 Task: Schedule a 60-minute meeting to discuss market trends and analysis.
Action: Mouse pressed left at (87, 143)
Screenshot: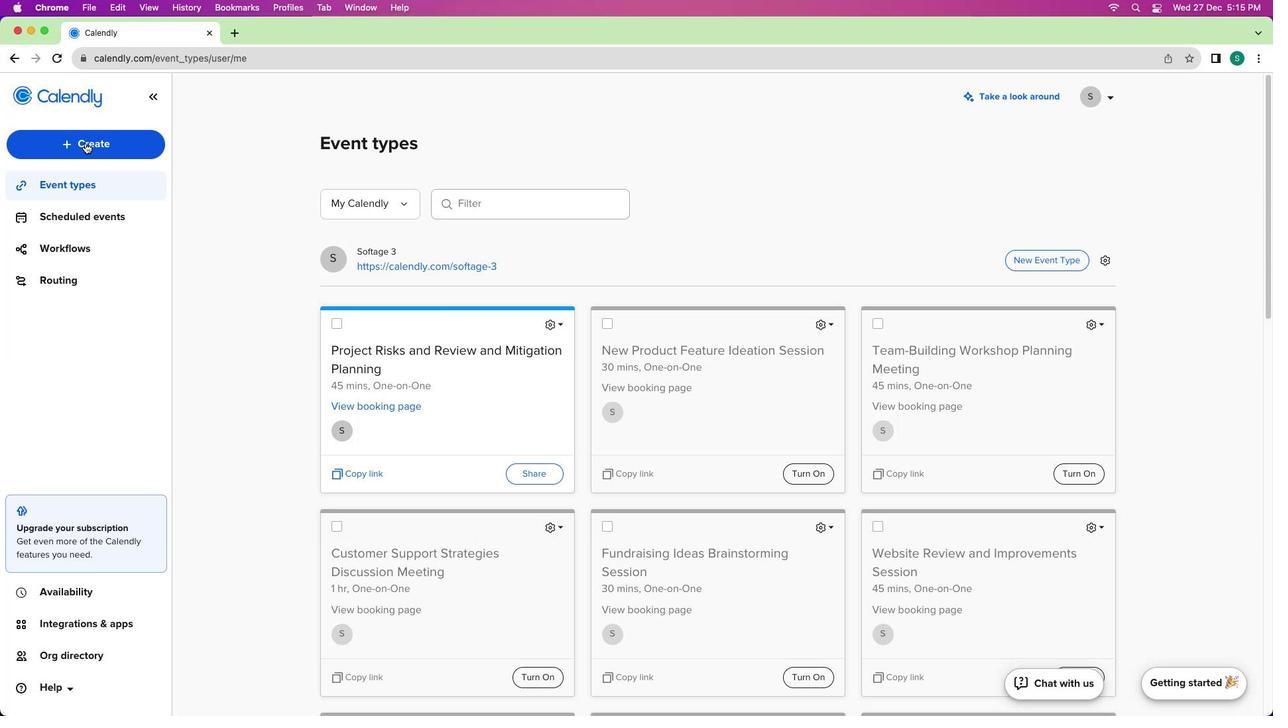 
Action: Mouse moved to (84, 143)
Screenshot: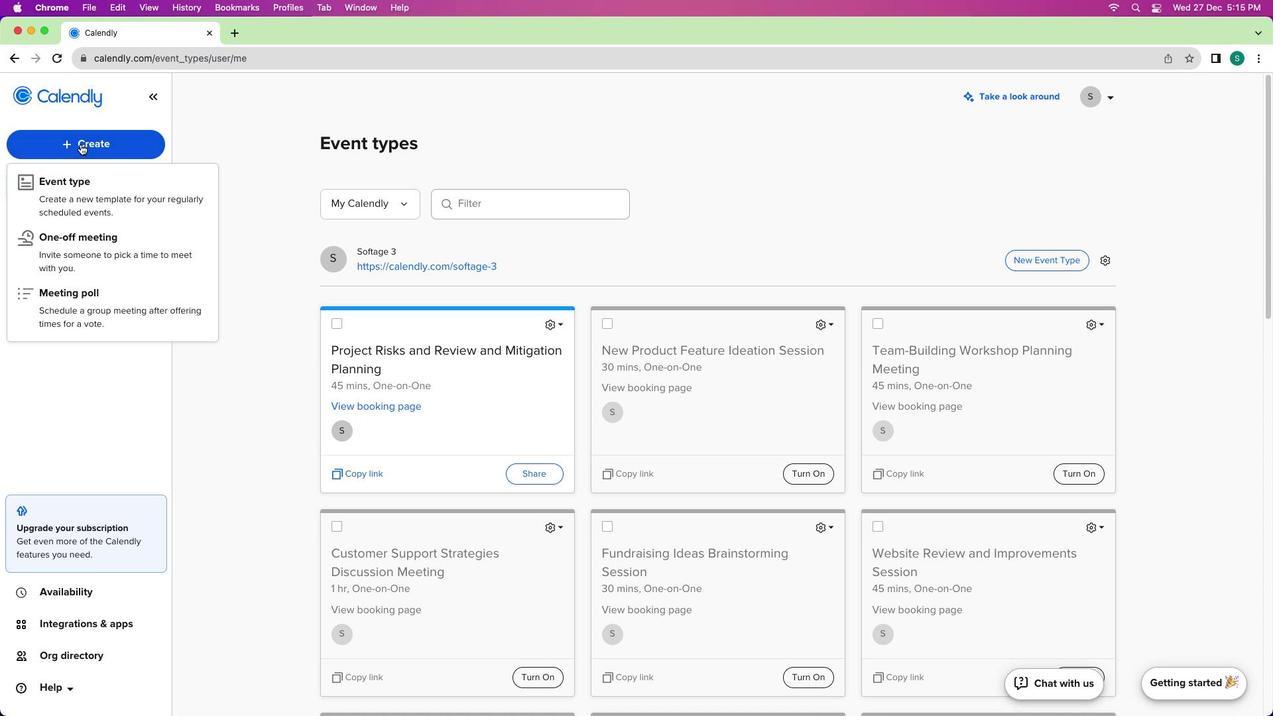 
Action: Mouse pressed left at (84, 143)
Screenshot: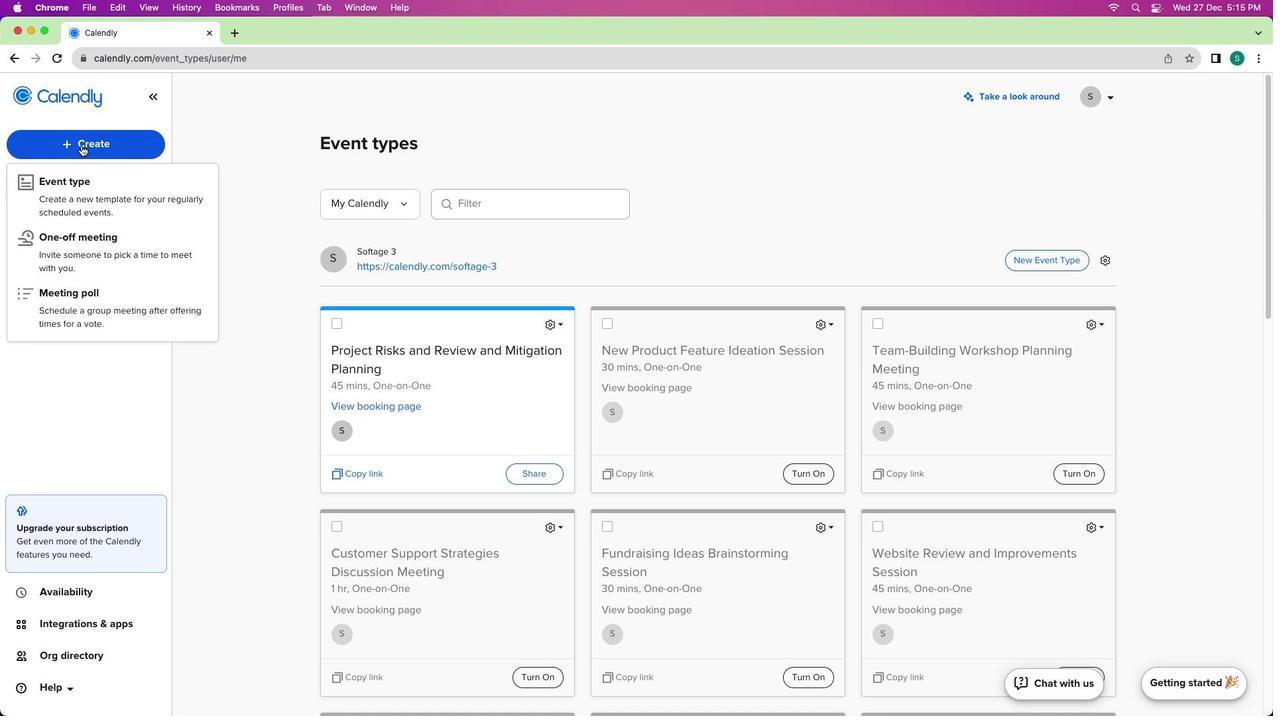 
Action: Mouse moved to (59, 207)
Screenshot: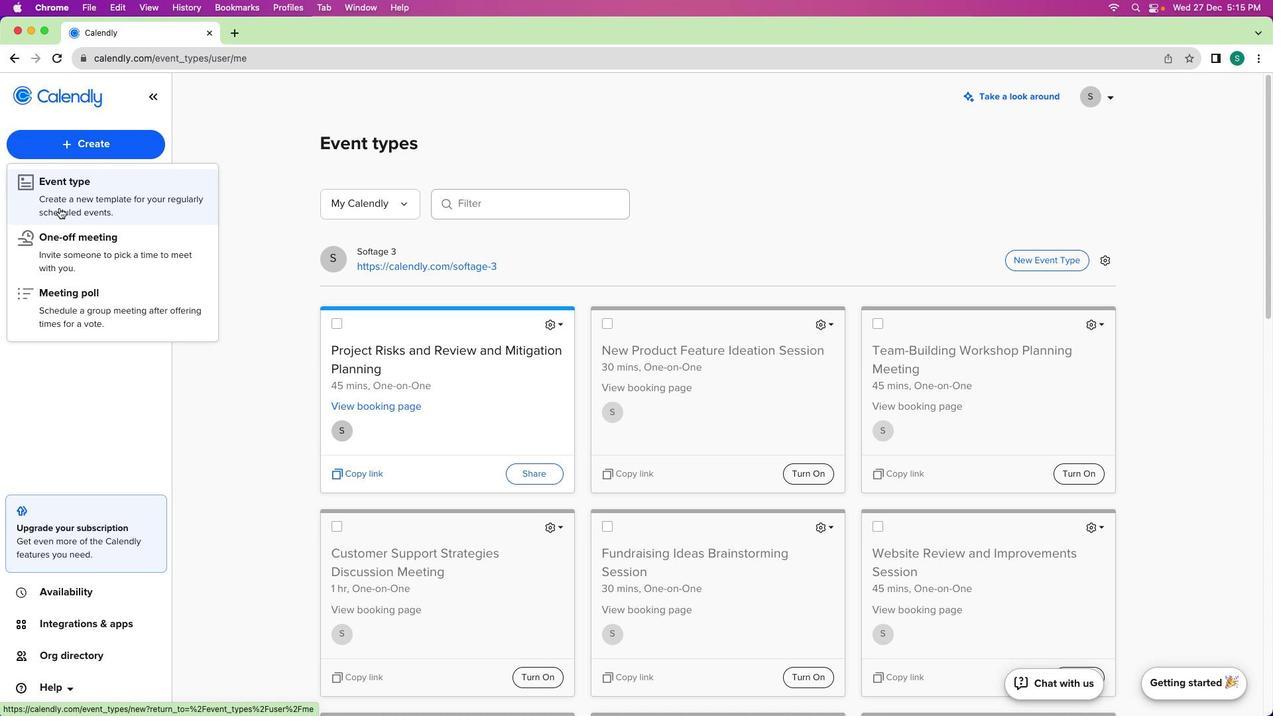 
Action: Mouse pressed left at (59, 207)
Screenshot: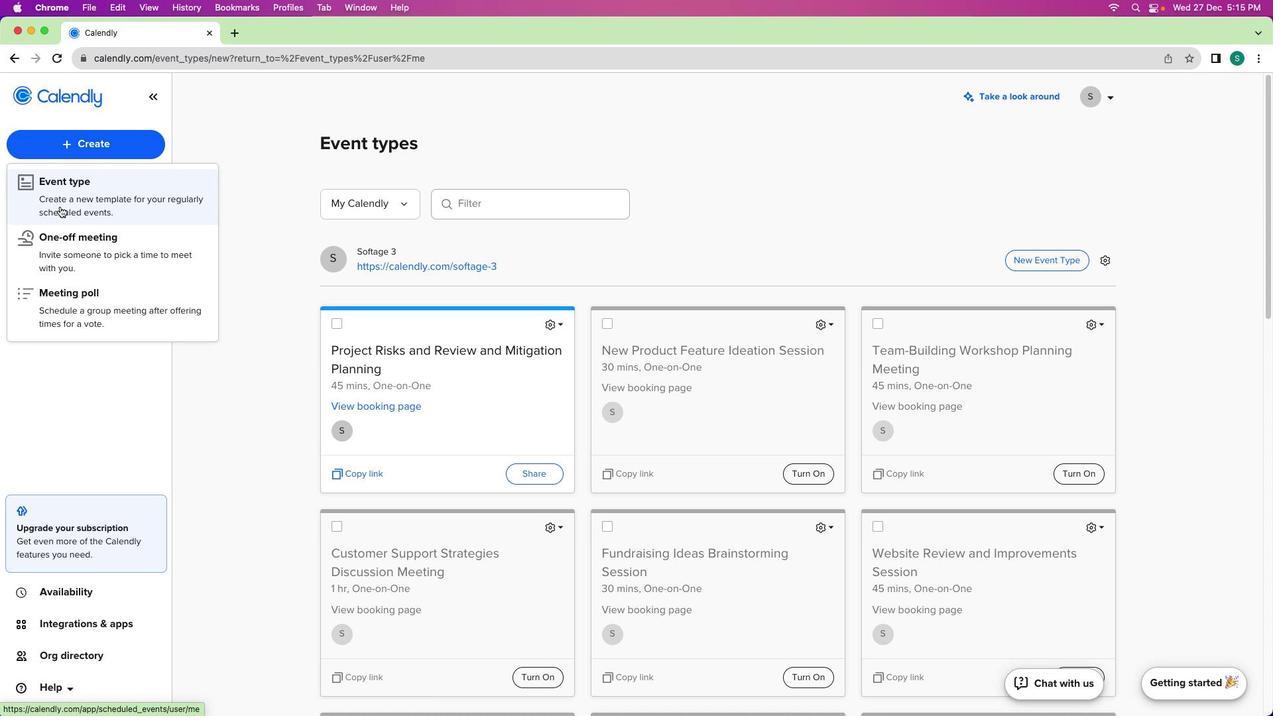 
Action: Mouse moved to (489, 249)
Screenshot: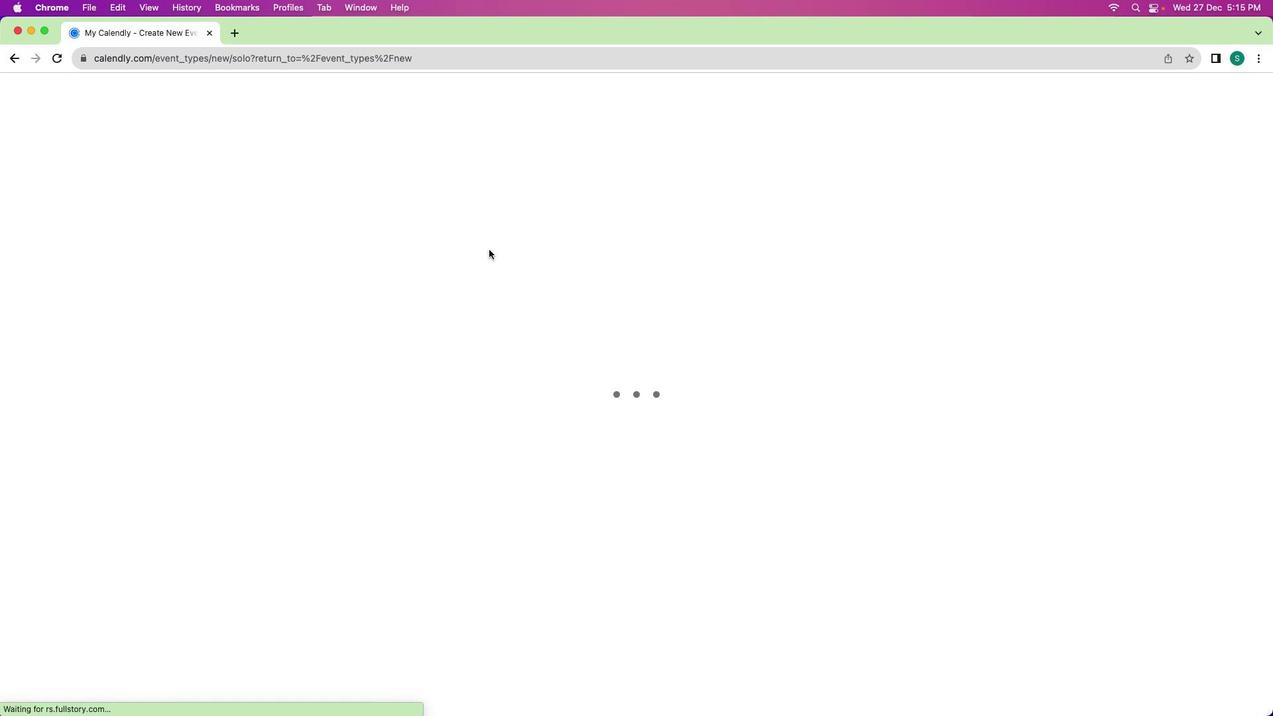 
Action: Mouse pressed left at (489, 249)
Screenshot: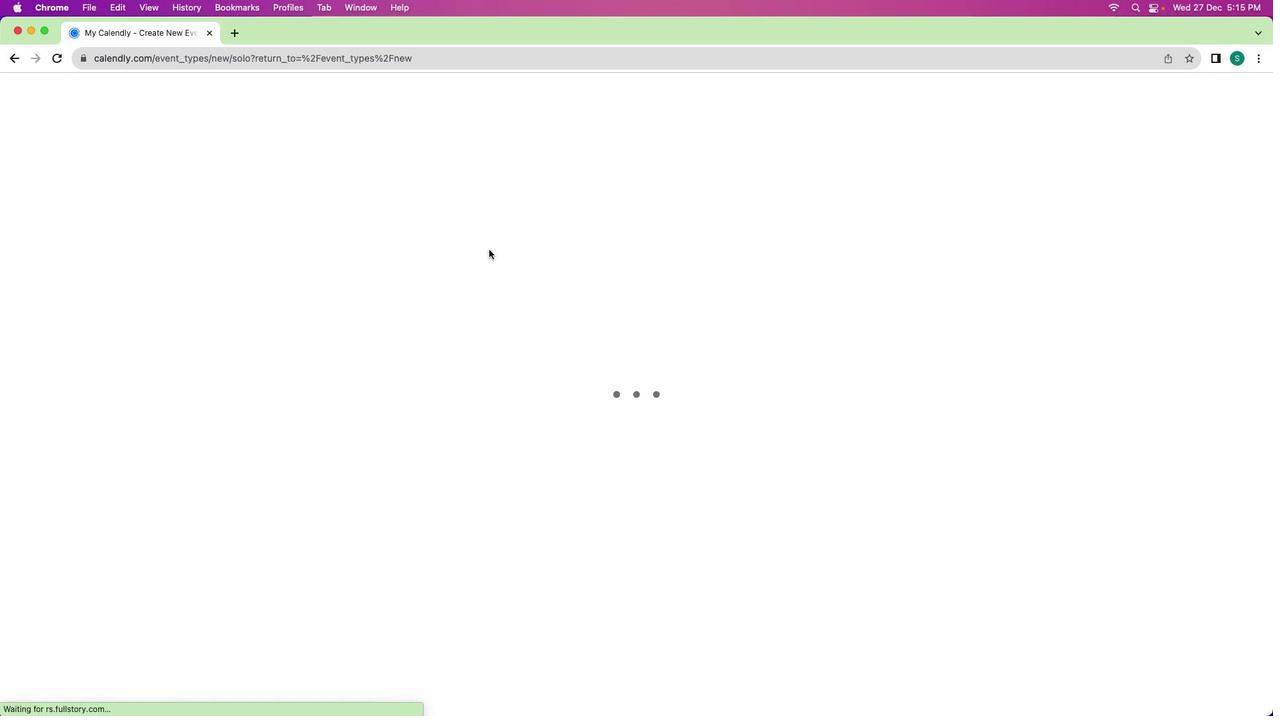 
Action: Mouse moved to (23, 207)
Screenshot: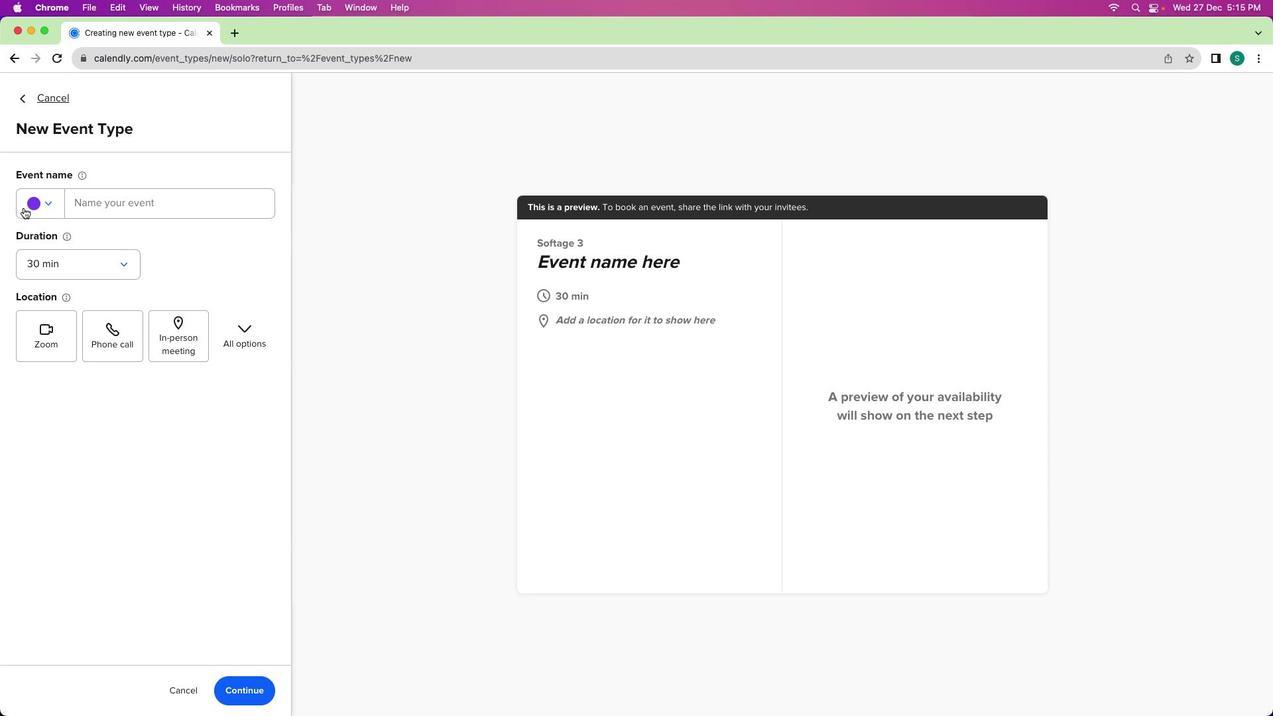 
Action: Mouse pressed left at (23, 207)
Screenshot: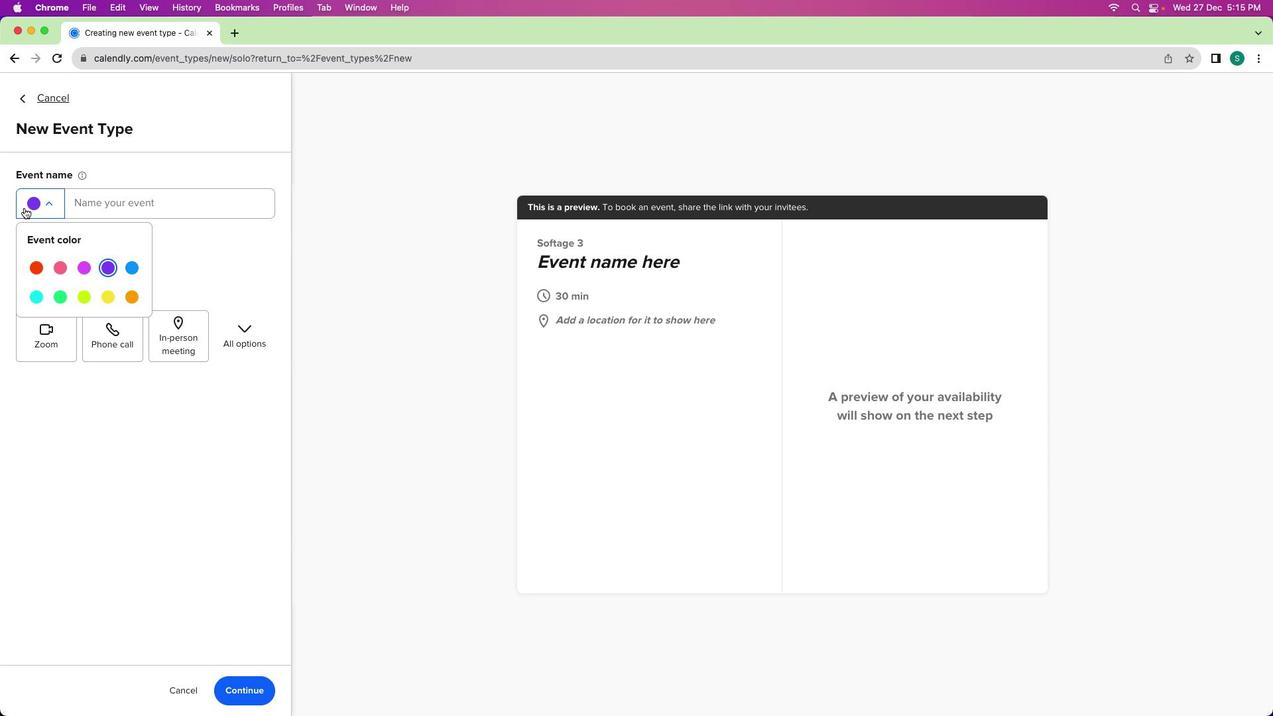 
Action: Mouse moved to (31, 294)
Screenshot: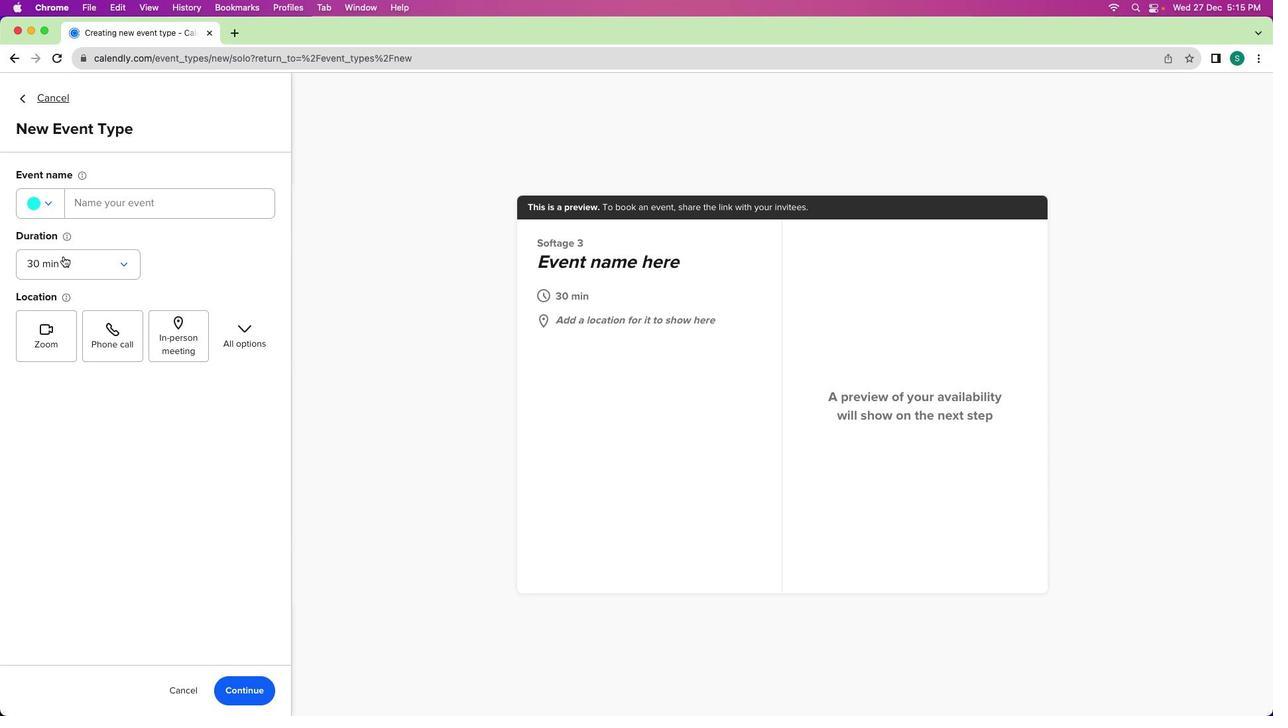 
Action: Mouse pressed left at (31, 294)
Screenshot: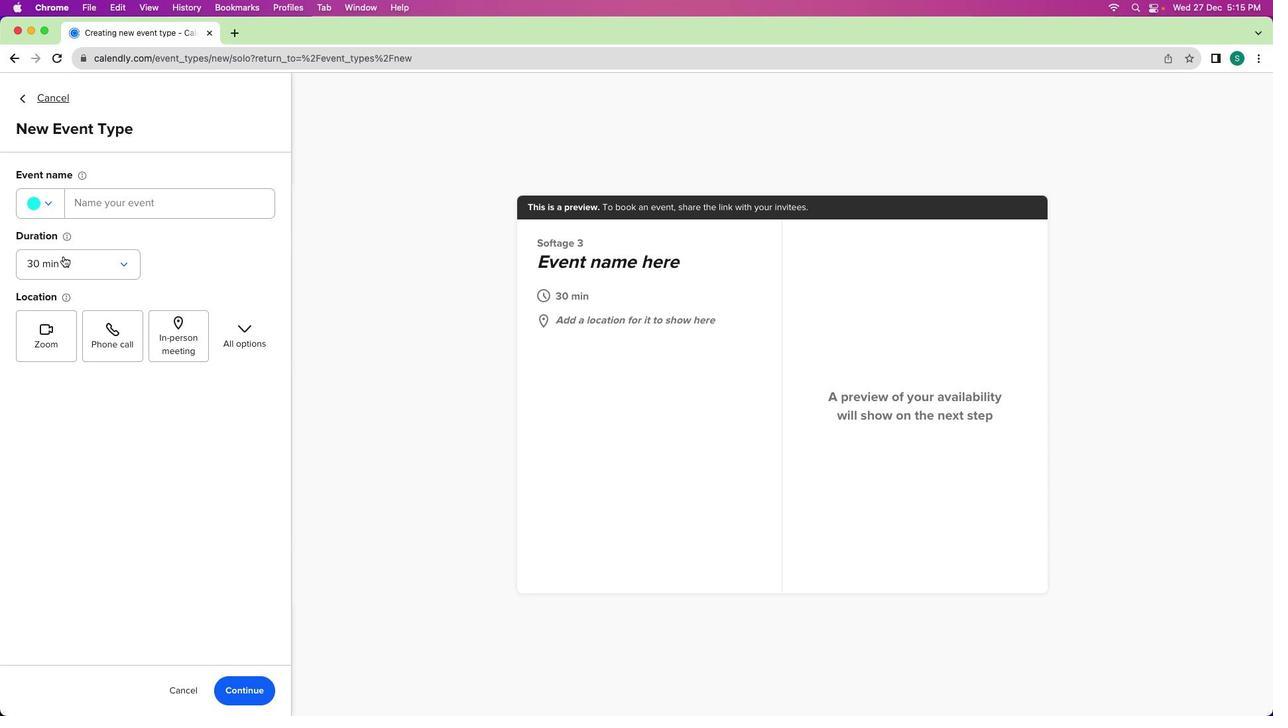 
Action: Mouse moved to (104, 211)
Screenshot: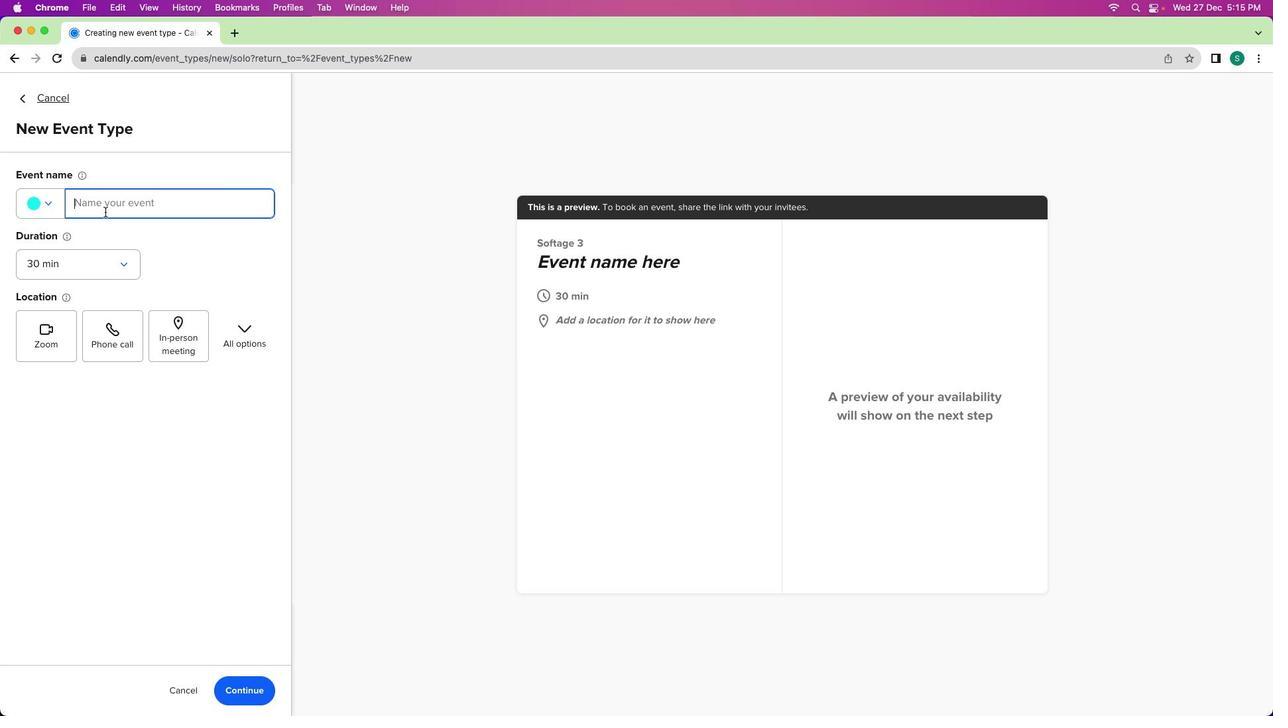 
Action: Mouse pressed left at (104, 211)
Screenshot: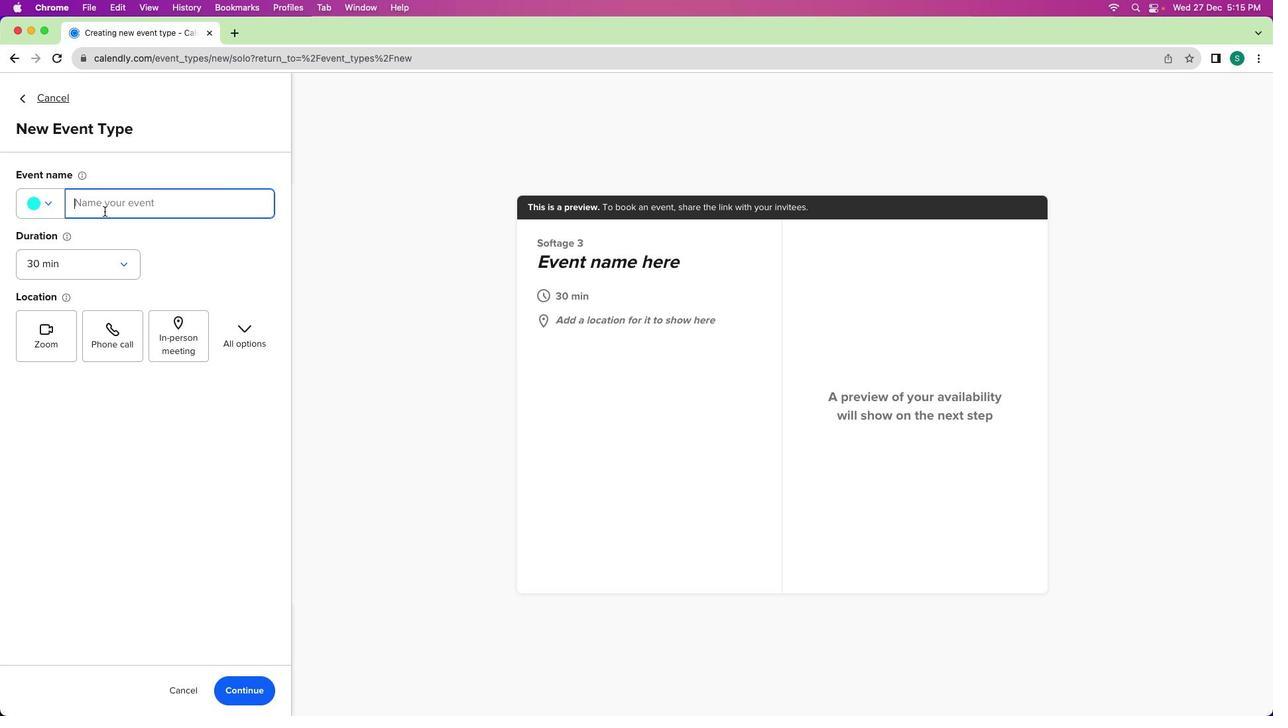 
Action: Mouse moved to (108, 212)
Screenshot: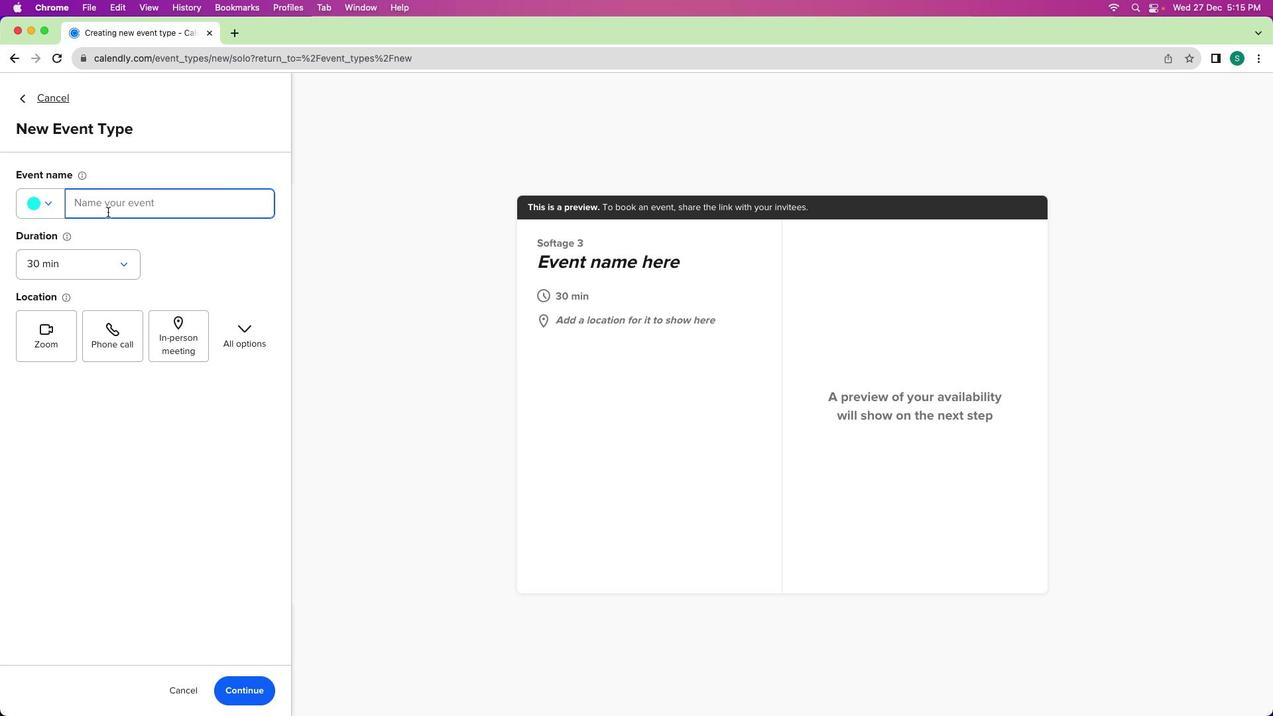 
Action: Key pressed Key.shift'M''a''r''k''e''t'Key.spaceKey.shift'T''r''e''n''d''s'Key.space'a''n''d'Key.spaceKey.shift'A''n''a''l''y''s''i''s'Key.spaceKey.shift'D''i''s''c''u''s''s''i''o''n'Key.spaceKey.backspace
Screenshot: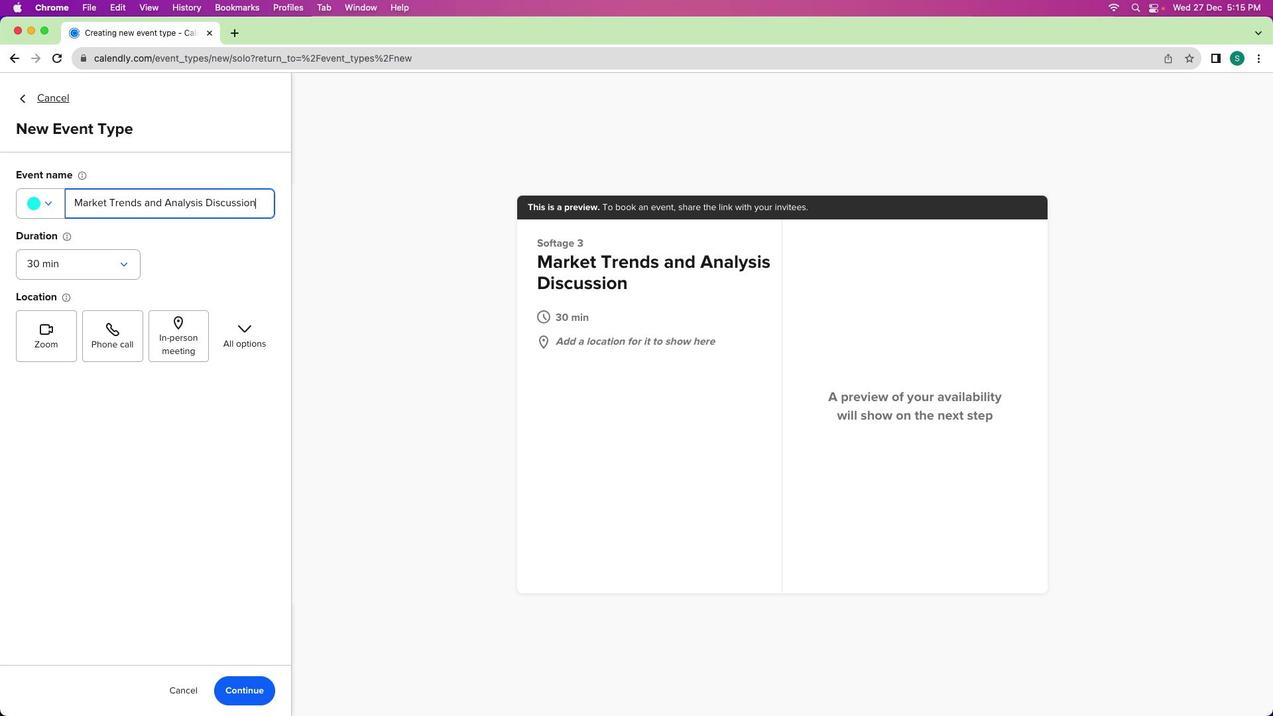 
Action: Mouse moved to (96, 261)
Screenshot: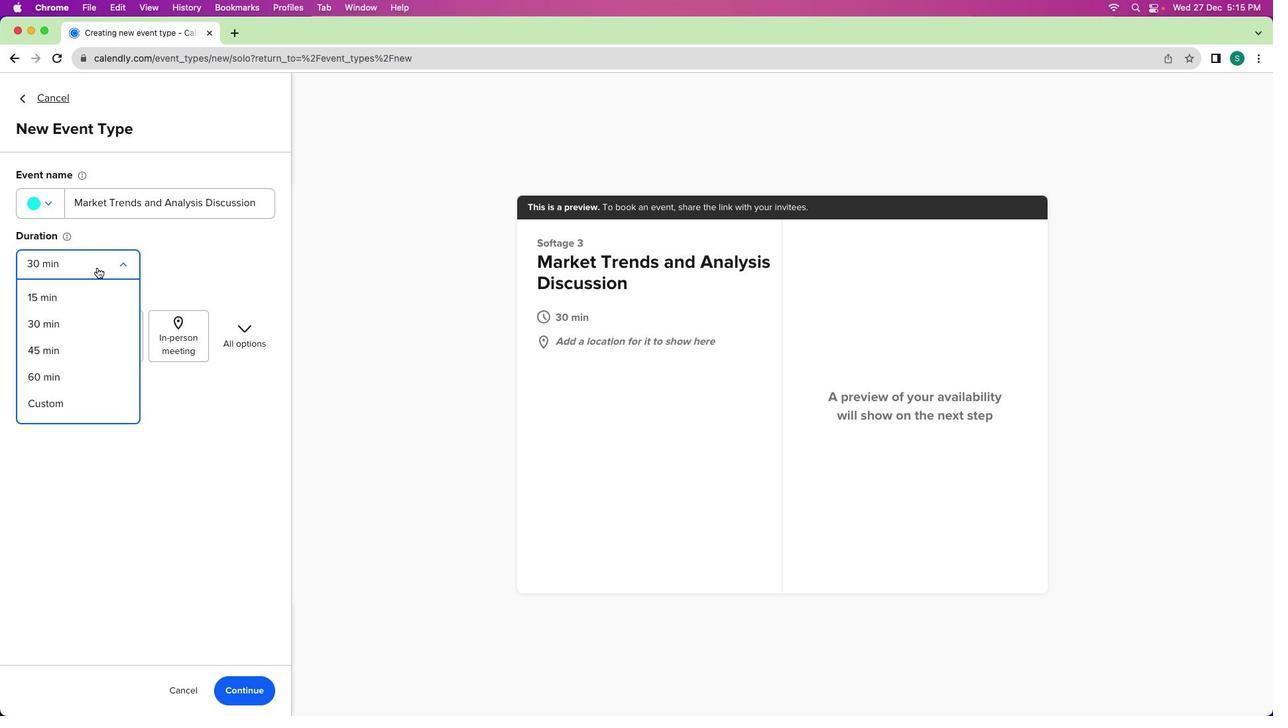 
Action: Mouse pressed left at (96, 261)
Screenshot: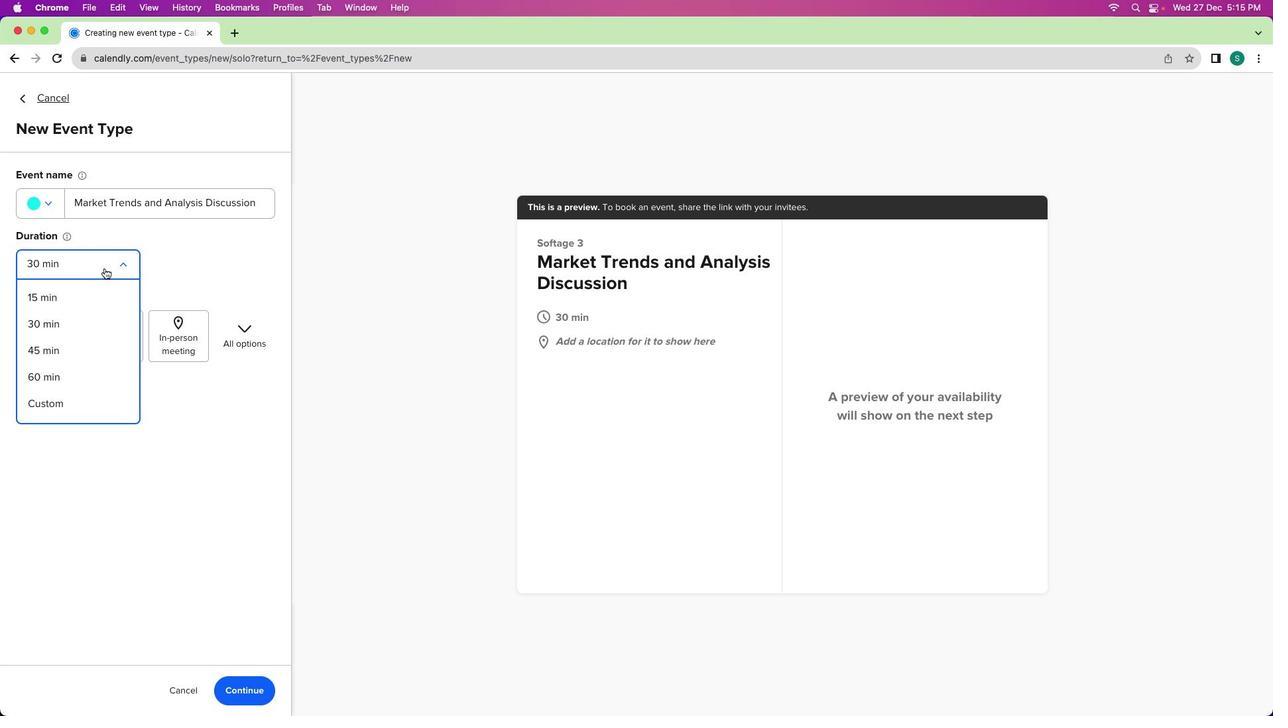 
Action: Mouse moved to (64, 373)
Screenshot: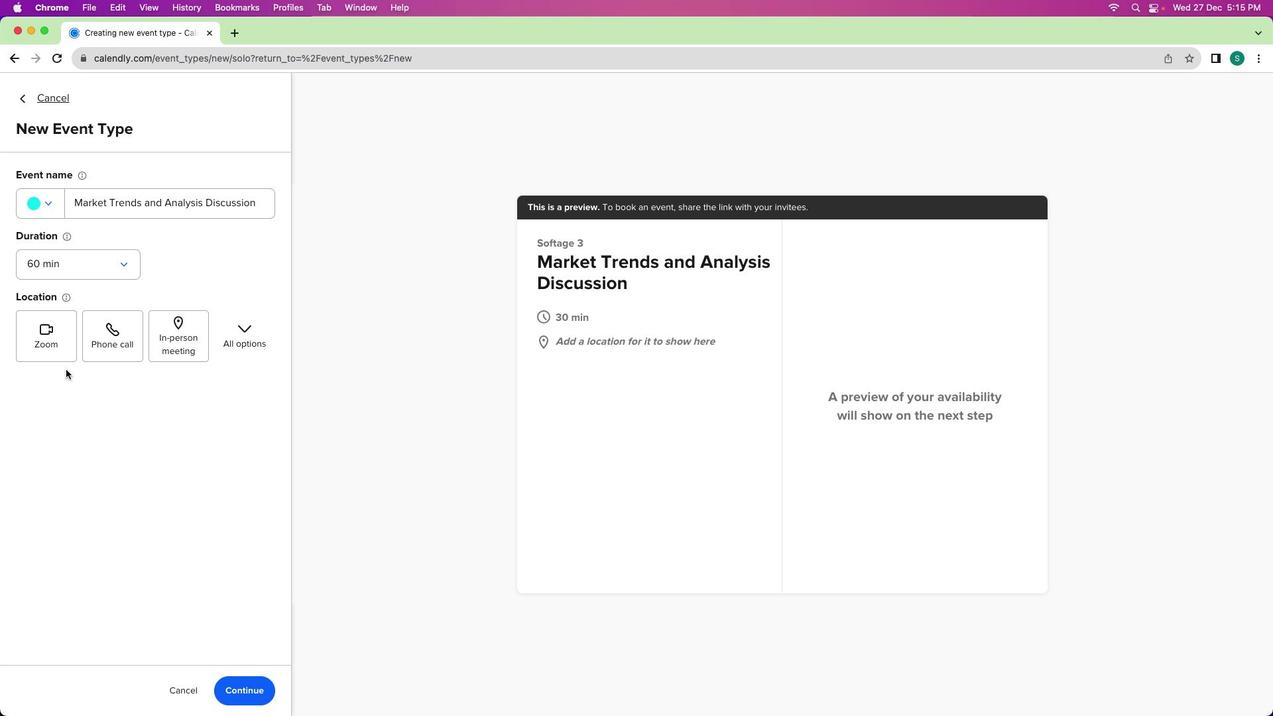 
Action: Mouse pressed left at (64, 373)
Screenshot: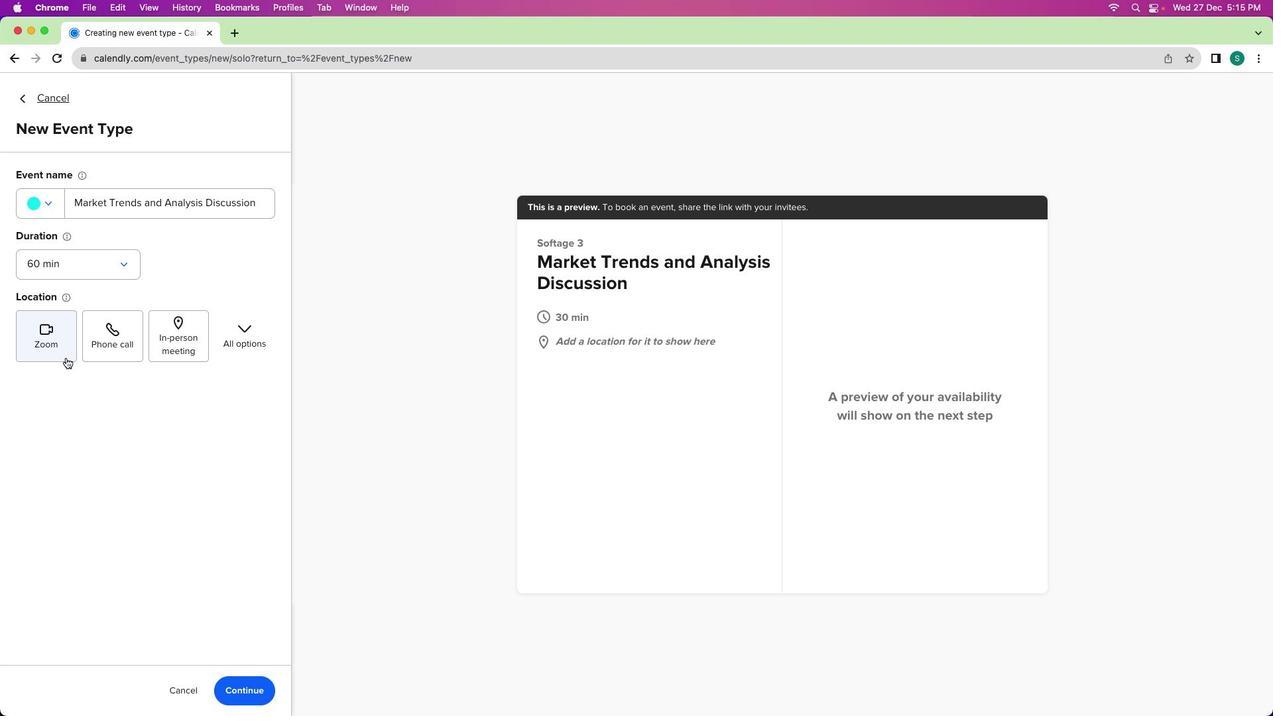 
Action: Mouse moved to (63, 354)
Screenshot: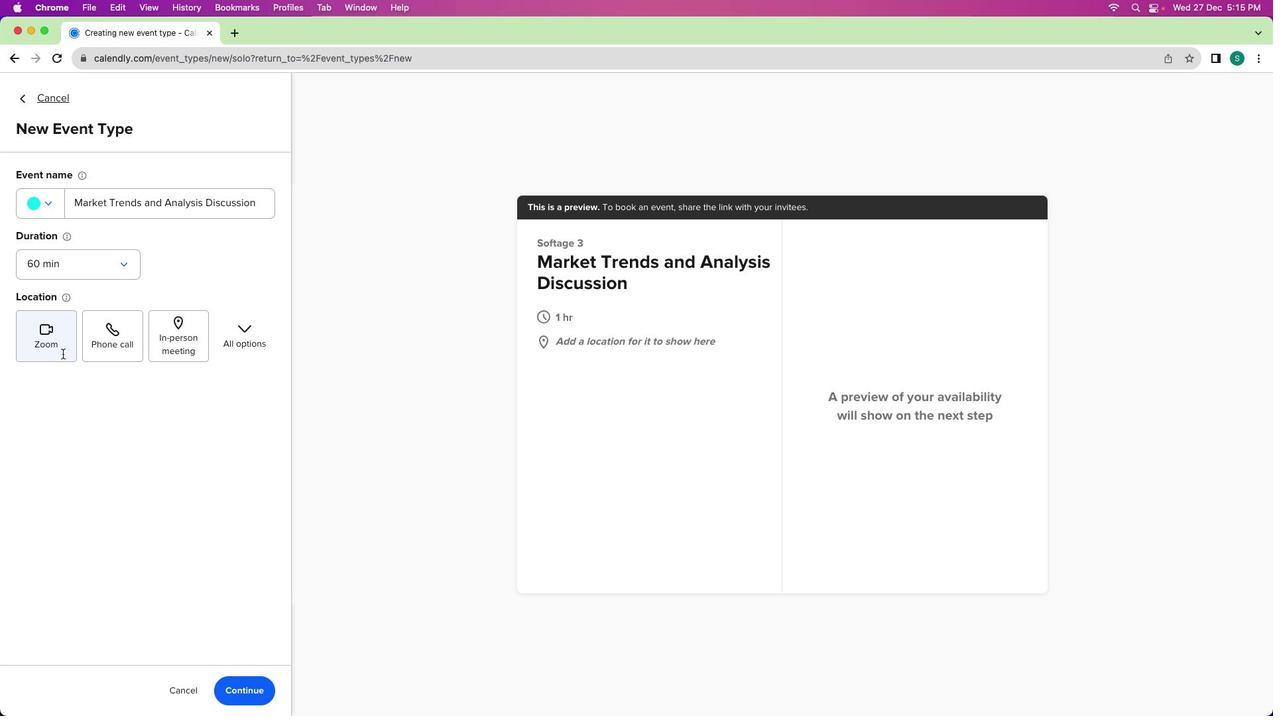 
Action: Mouse pressed left at (63, 354)
Screenshot: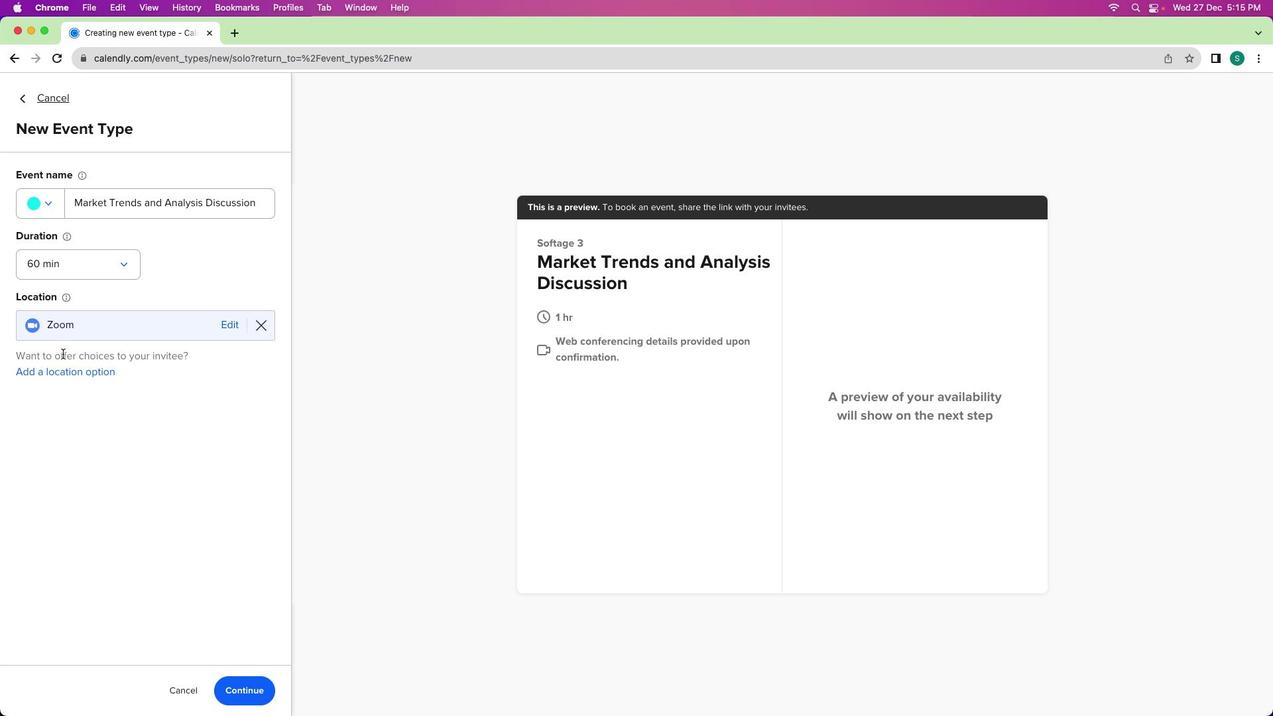 
Action: Mouse moved to (240, 699)
Screenshot: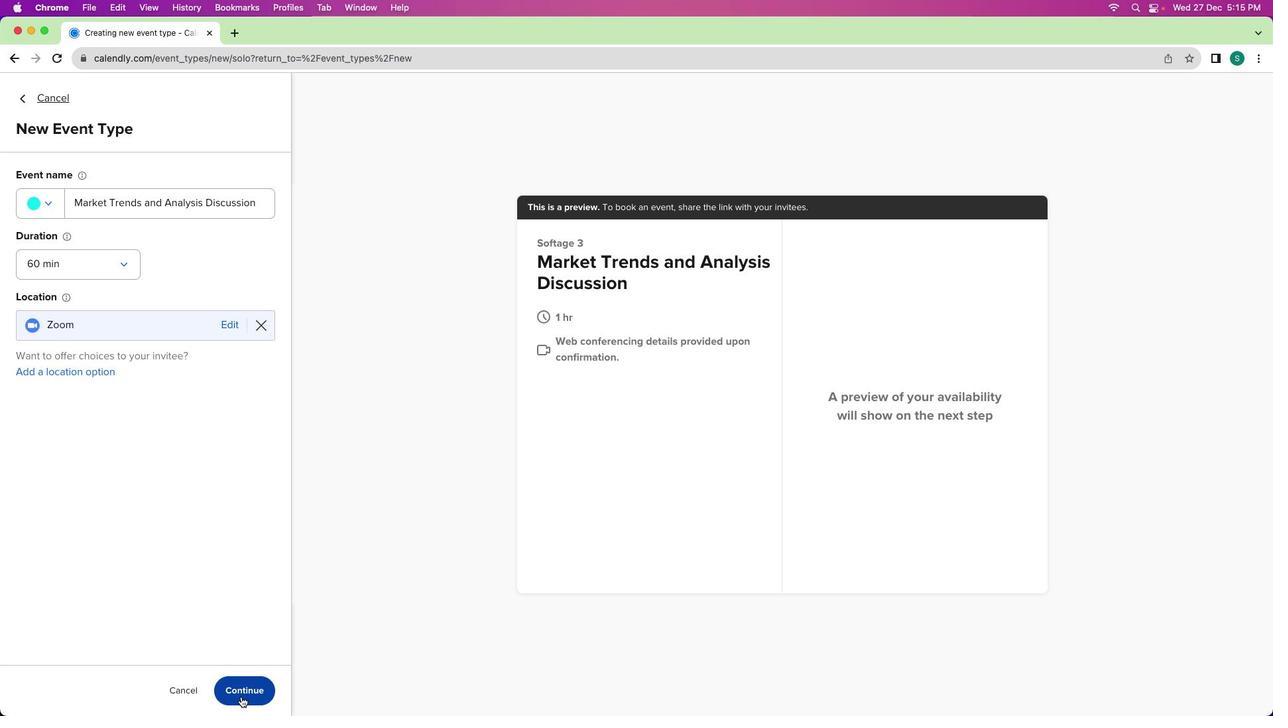 
Action: Mouse pressed left at (240, 699)
Screenshot: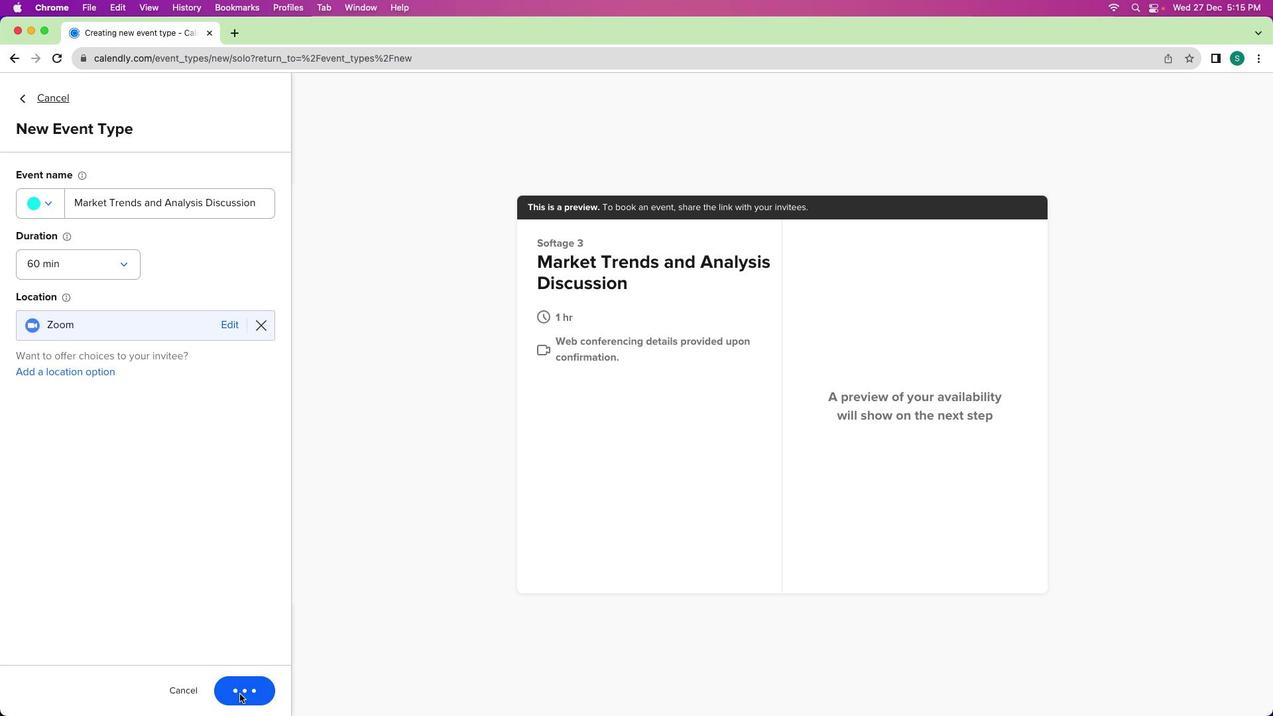 
Action: Mouse moved to (143, 242)
Screenshot: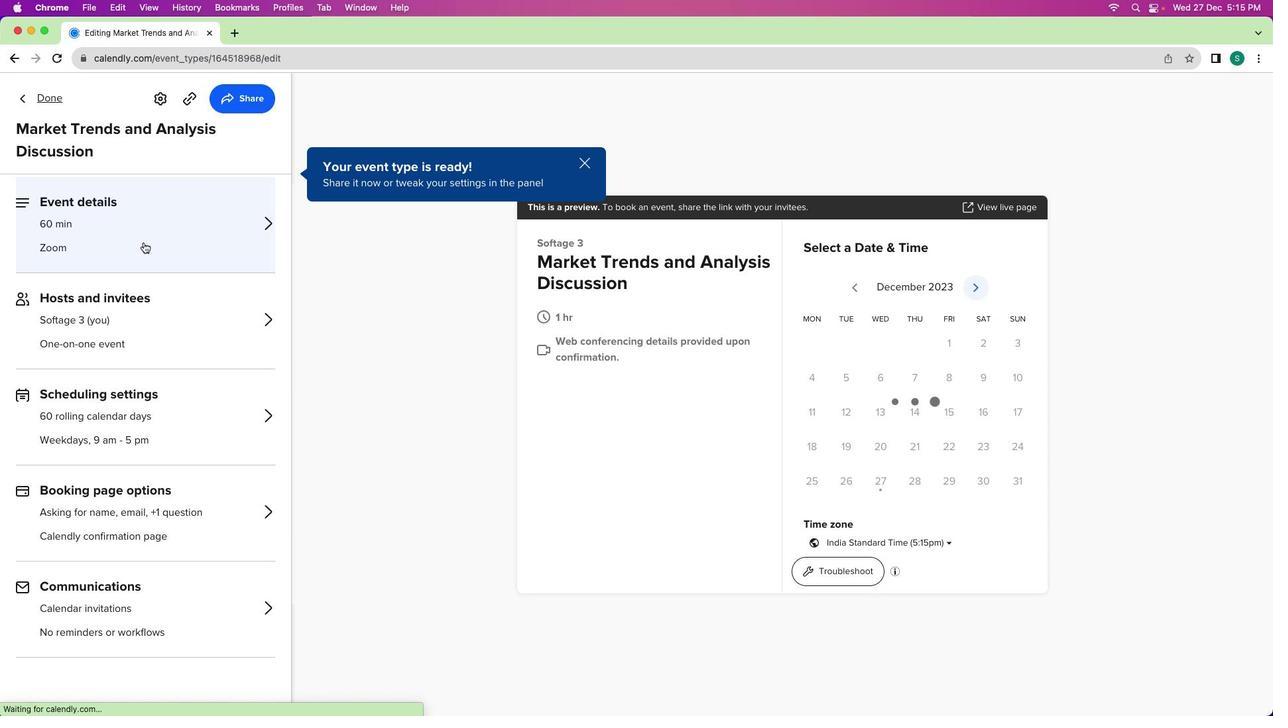 
Action: Mouse pressed left at (143, 242)
Screenshot: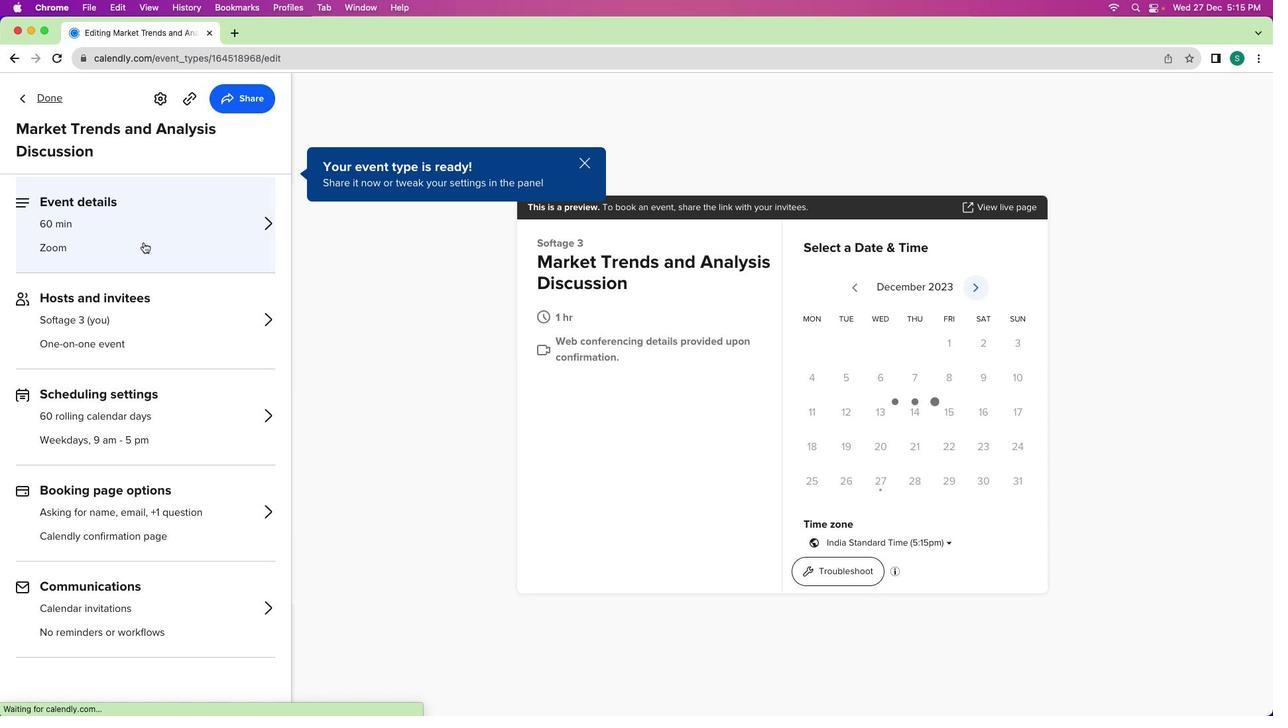 
Action: Mouse moved to (81, 461)
Screenshot: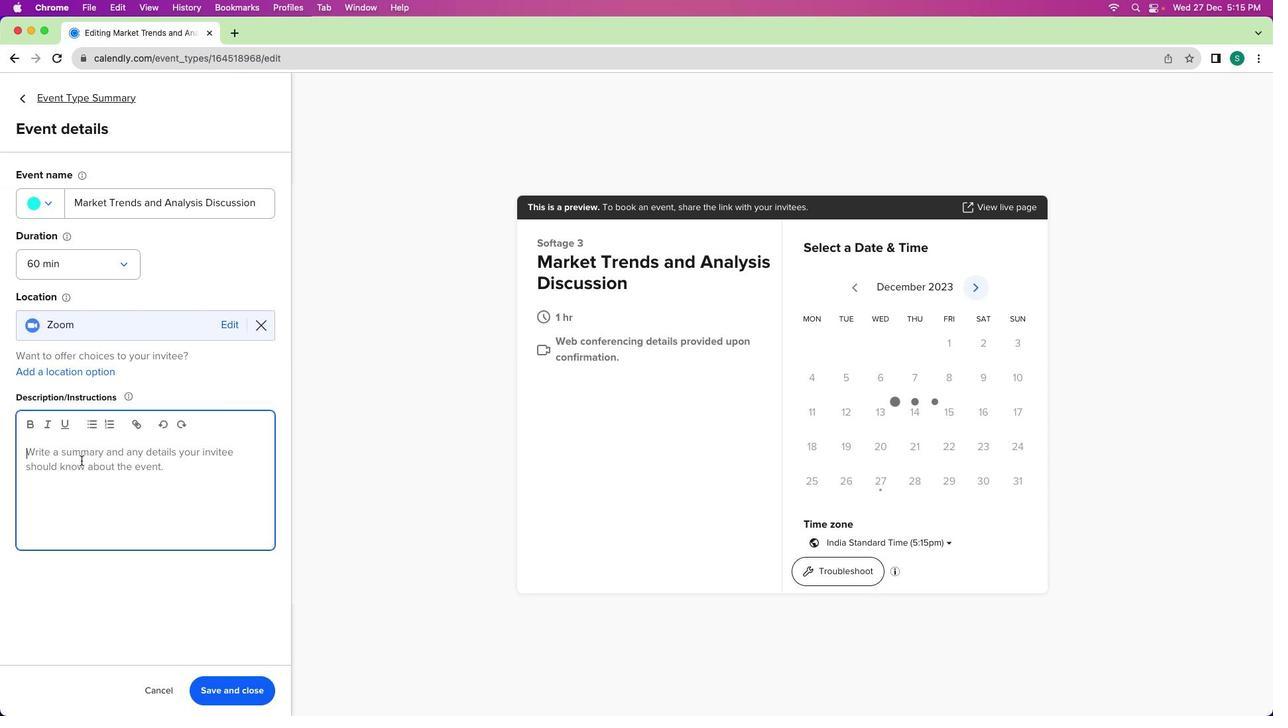 
Action: Mouse pressed left at (81, 461)
Screenshot: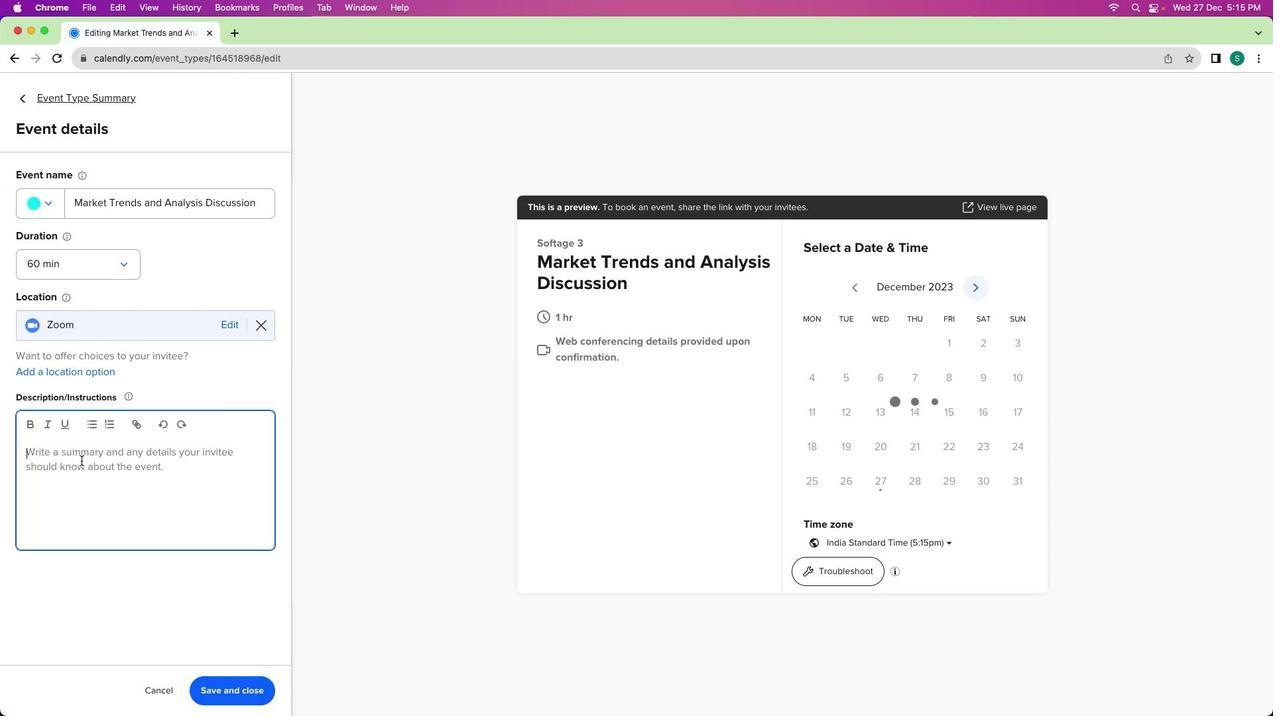 
Action: Mouse moved to (81, 461)
Screenshot: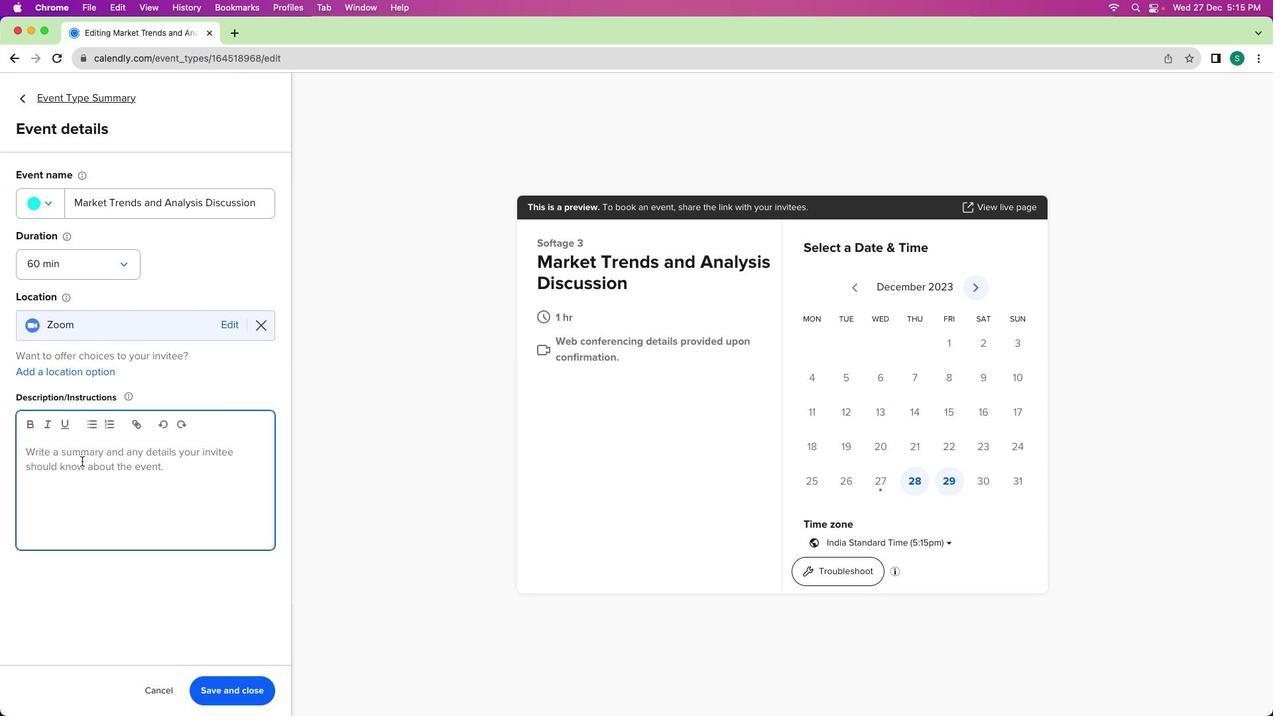 
Action: Key pressed Key.shift'I'Key.space'i''n''v''i''t''e'Key.space'y''o''u'Key.space't''o'Key.space'a'Key.space'6''0''-''m''i''n''u''t''e'Key.space'e''e'Key.backspaceKey.backspace'm''e''e''t''i''n''g'Key.space'd''e''d''i''c''a''t''e''d'Key.space't''o'Key.space'd''i''s''c''u''s''s''i''n''g'Key.space'c''u''r''r''e''n''t'Key.space'm''a''r''k''e''t'Key.space't''r''e''n''d''s'Key.space'a''n''d'Key.space'a''n''a''l''y''s''i''s''.'Key.spaceKey.shift'T''h''i''s'Key.space's''e''s''s''o'Key.backspace'i''o''n'Key.space'd''e''v''e''l''o''p''m''e''n''t''s'','Key.space'a''n''d'Key.space'c''o''l''l''a''b''o''r''a''t''i''v''e''l''y'Key.space'a''n''a''l''y''z''e'Key.space'm''a''r''k''e''t'Key.space'd''y''n''a''m''i''c''s'Key.space't''o'Key.space'i''n''f''o''r''m'Key.space'o''u''r'Key.space's''t''r''a''t''e''g''i''c'Key.space'd''e''c''i''s''i''o''n''s''.'
Screenshot: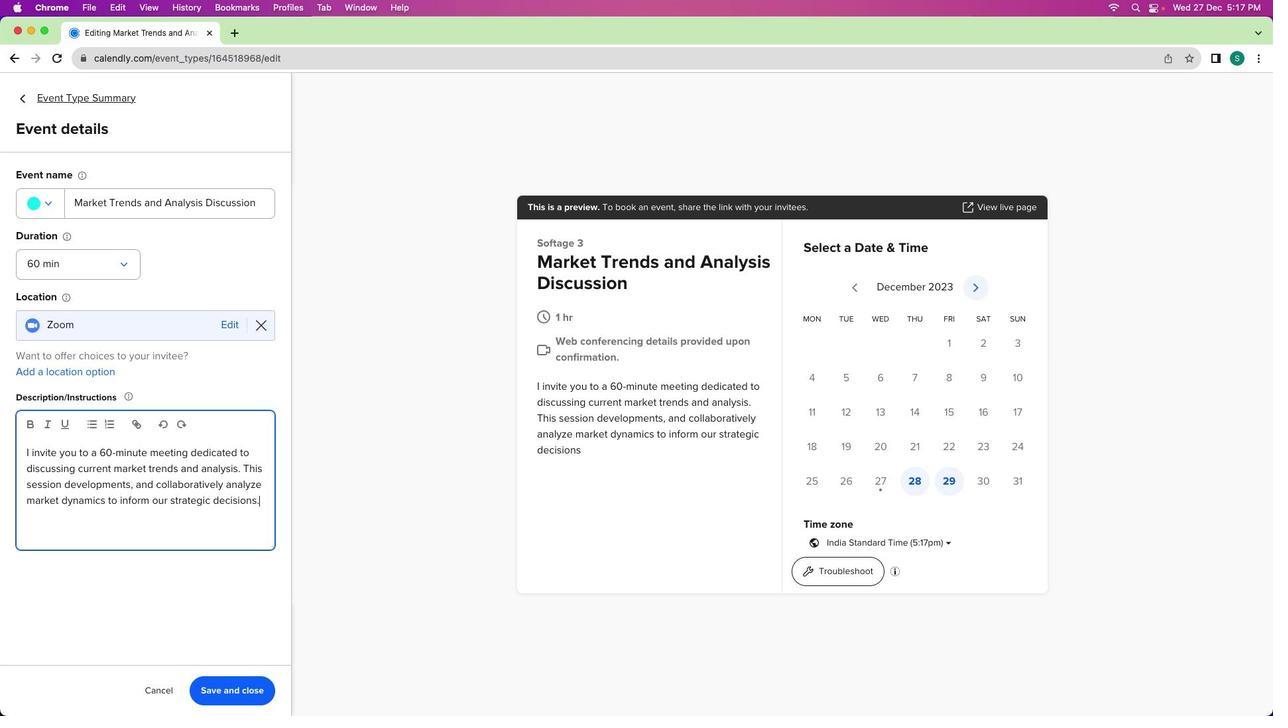 
Action: Mouse moved to (226, 694)
Screenshot: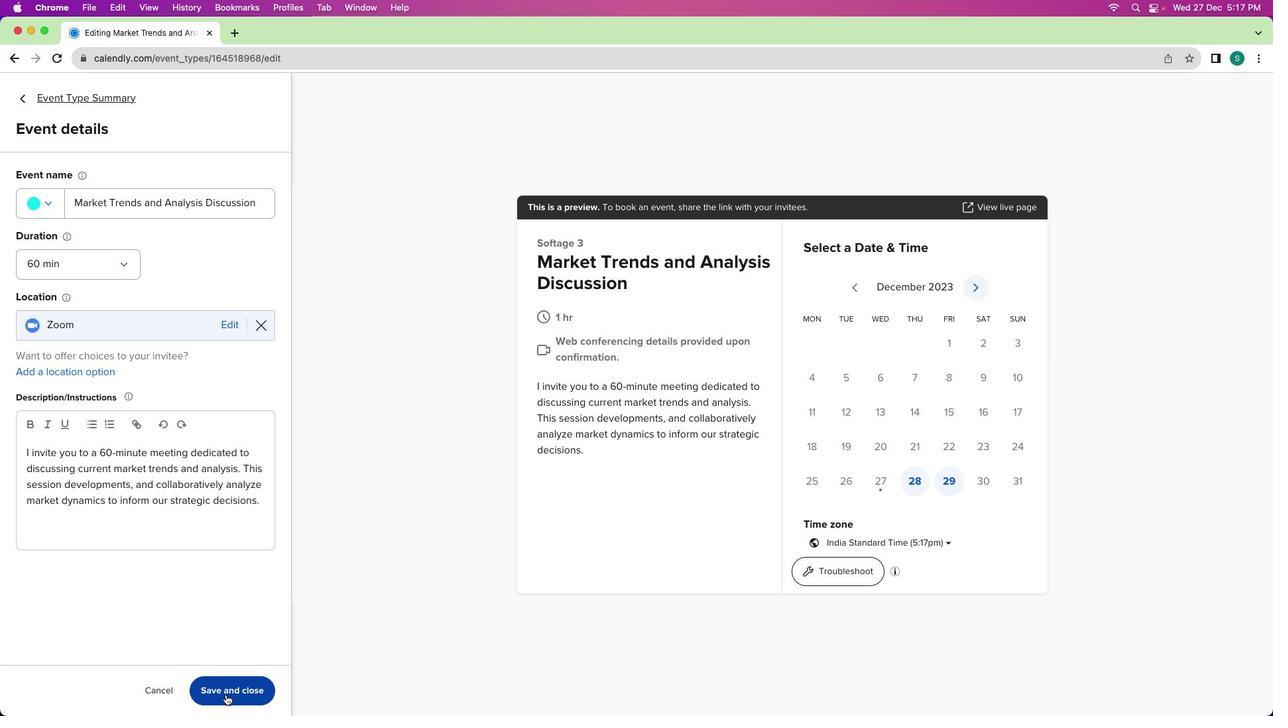 
Action: Mouse pressed left at (226, 694)
Screenshot: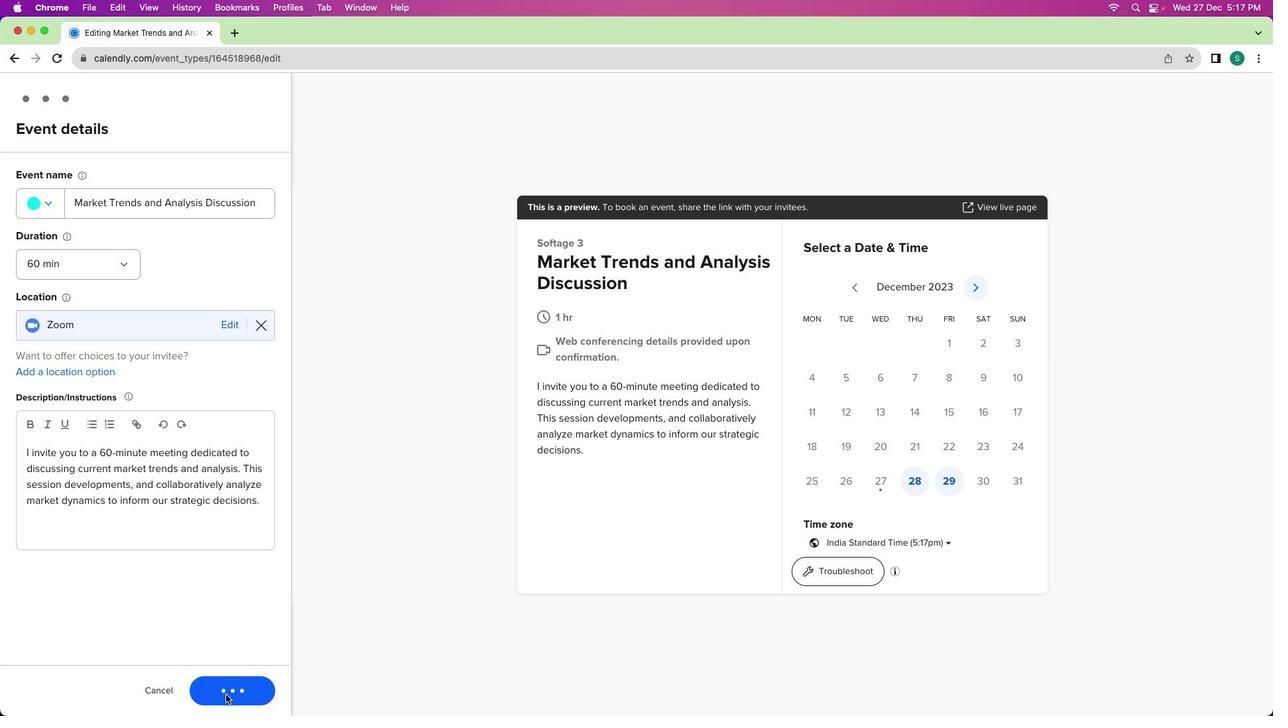 
Action: Mouse moved to (35, 94)
Screenshot: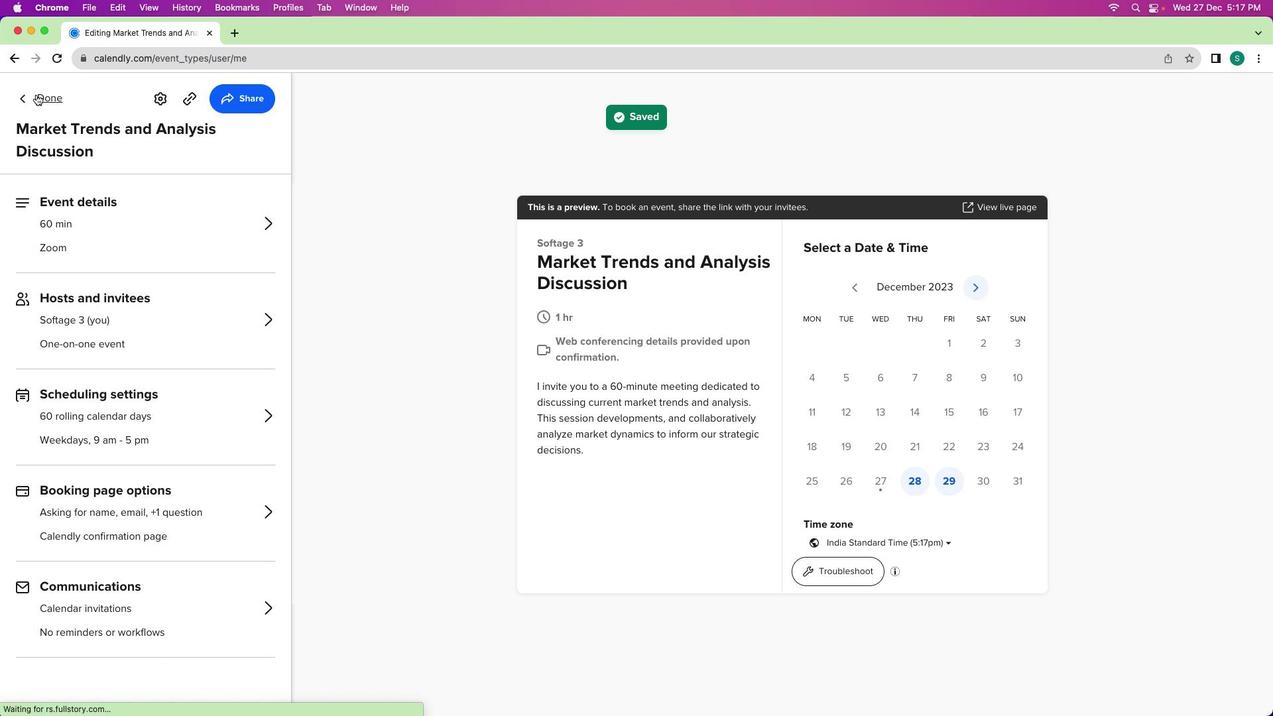 
Action: Mouse pressed left at (35, 94)
Screenshot: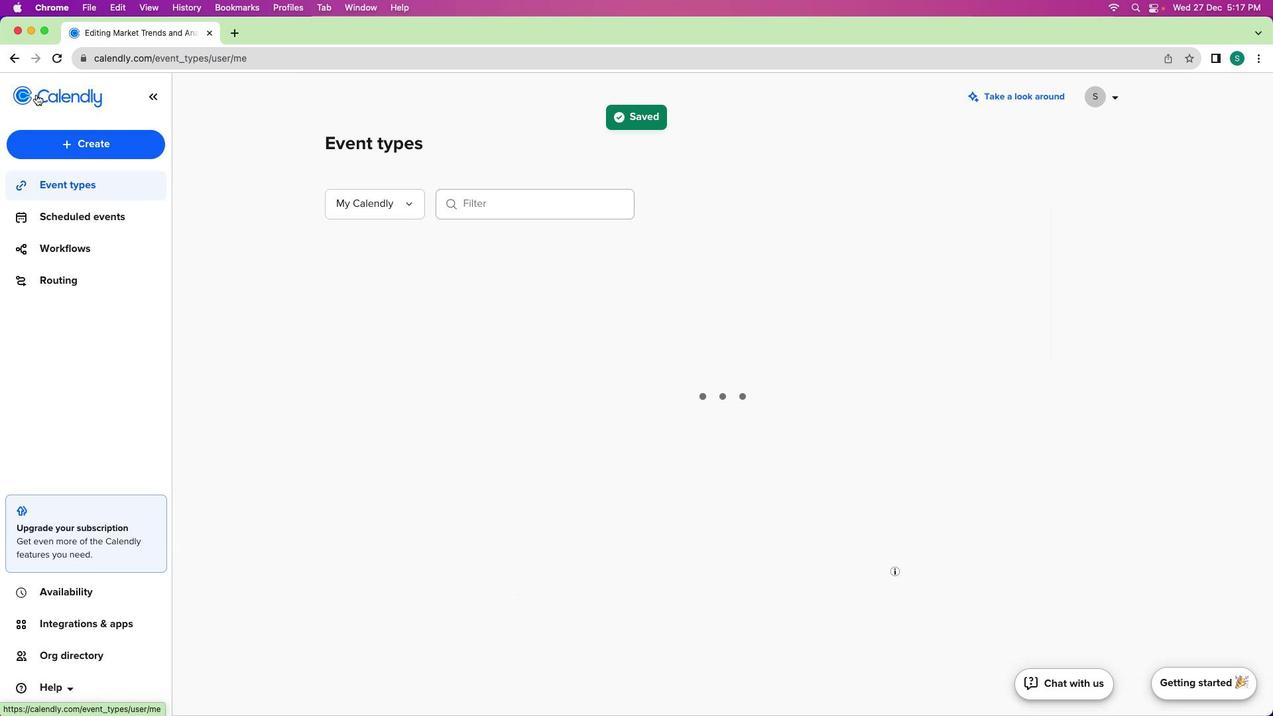 
Action: Mouse moved to (437, 419)
Screenshot: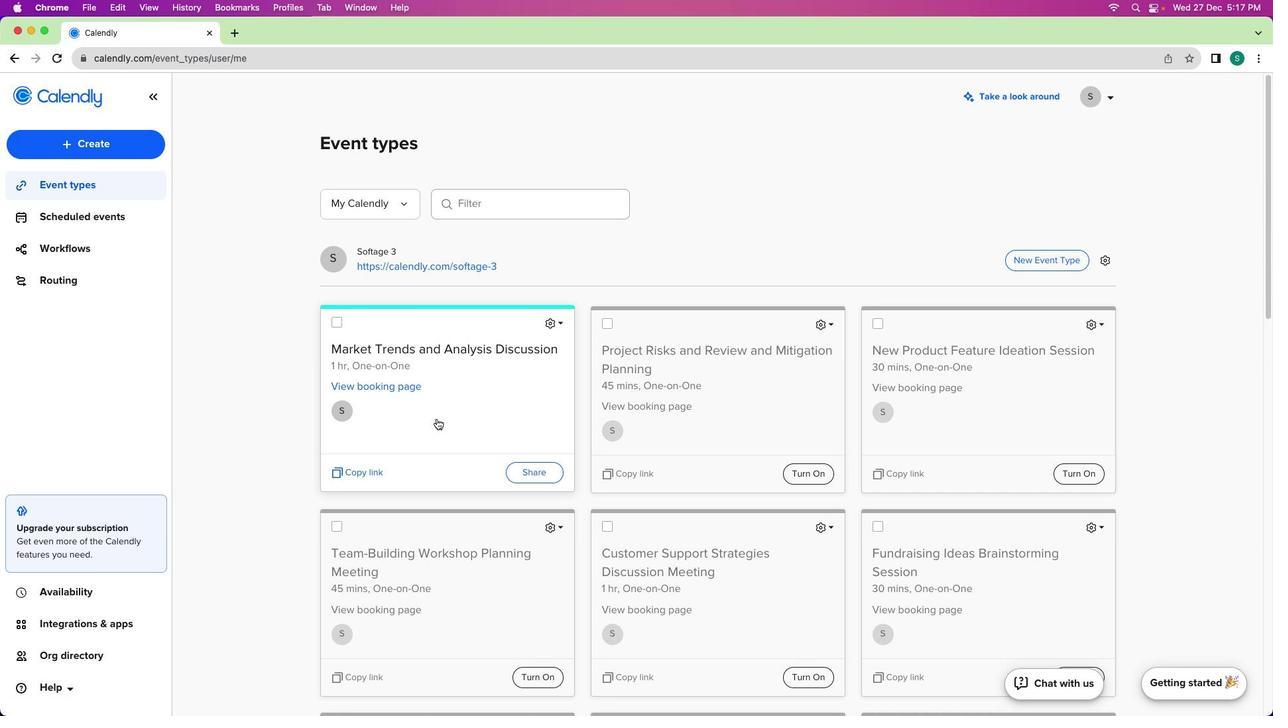 
